 Task: Change chart lines thickness to 8px.
Action: Mouse pressed left at (43, 159)
Screenshot: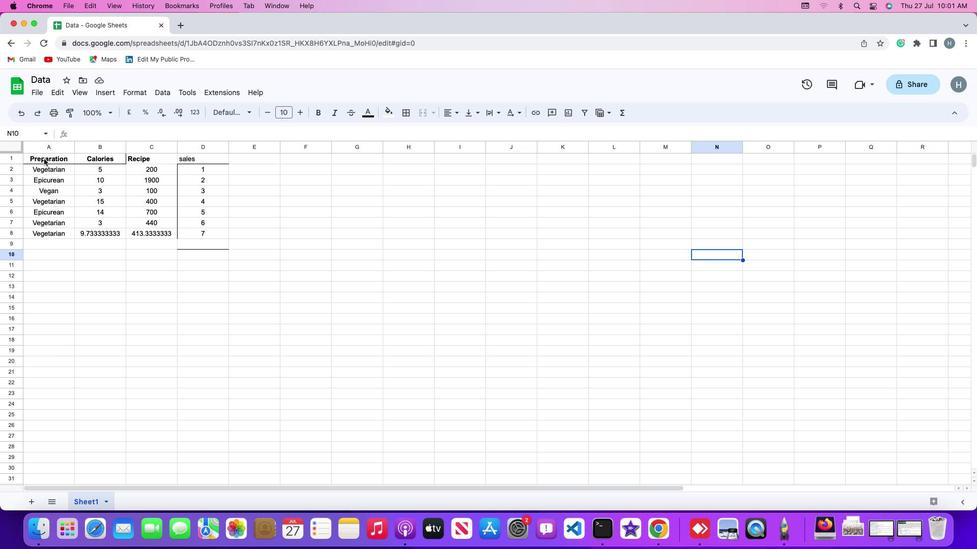 
Action: Mouse moved to (104, 93)
Screenshot: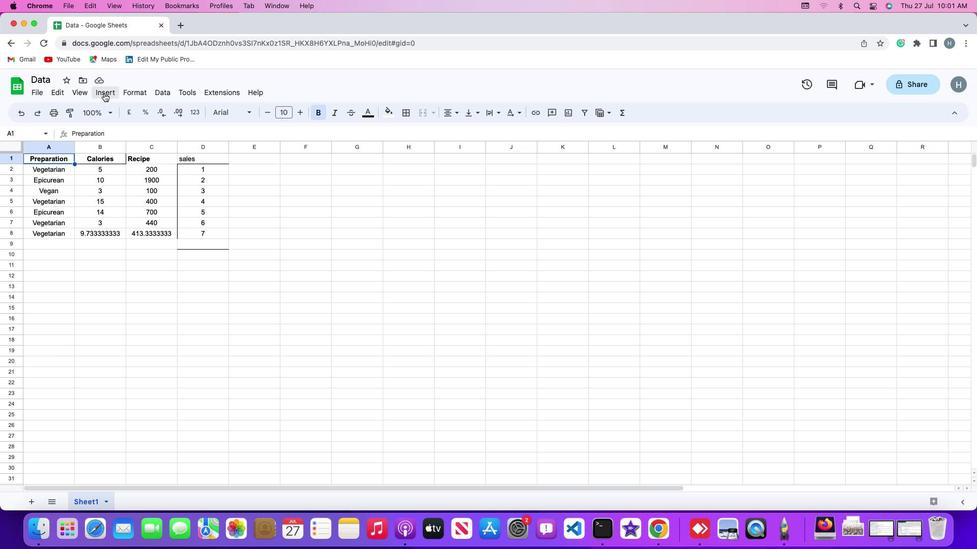 
Action: Mouse pressed left at (104, 93)
Screenshot: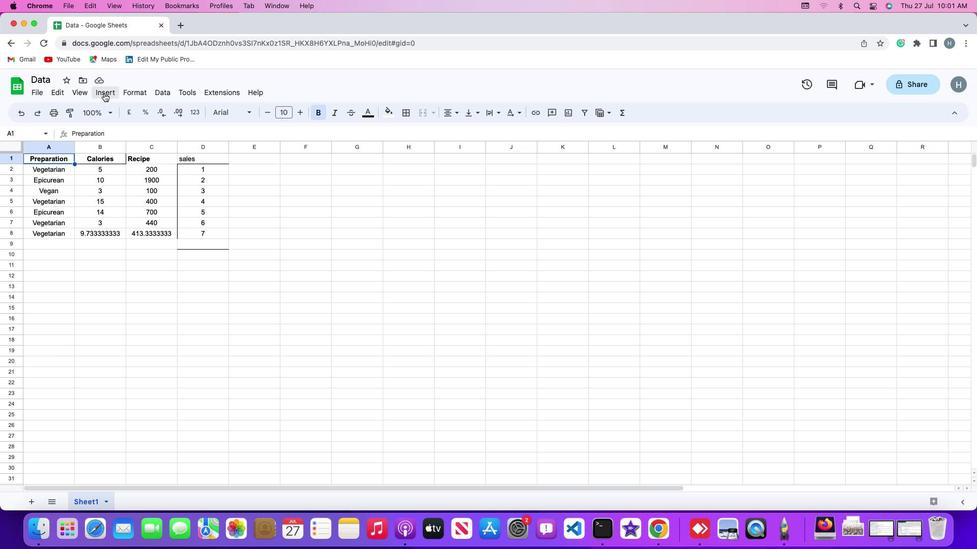 
Action: Mouse moved to (168, 182)
Screenshot: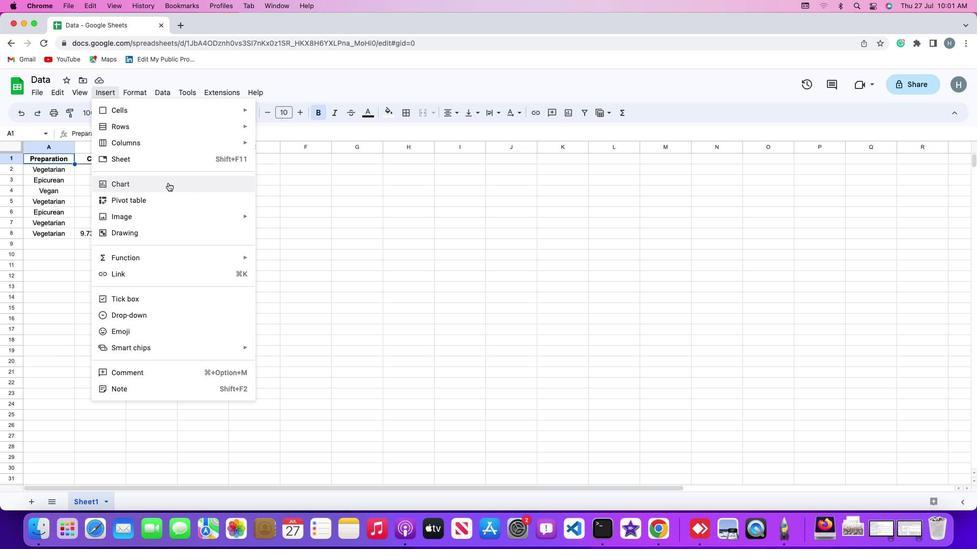 
Action: Mouse pressed left at (168, 182)
Screenshot: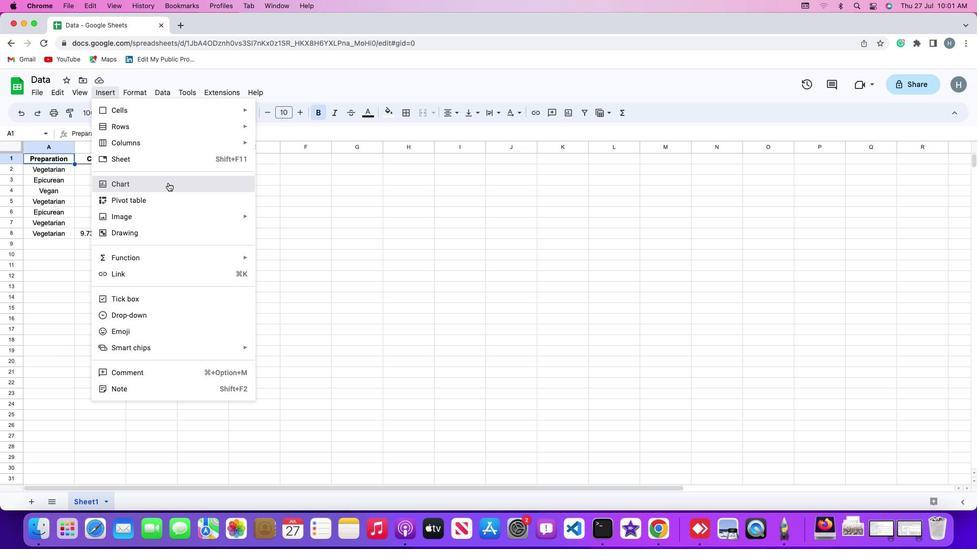 
Action: Mouse moved to (931, 140)
Screenshot: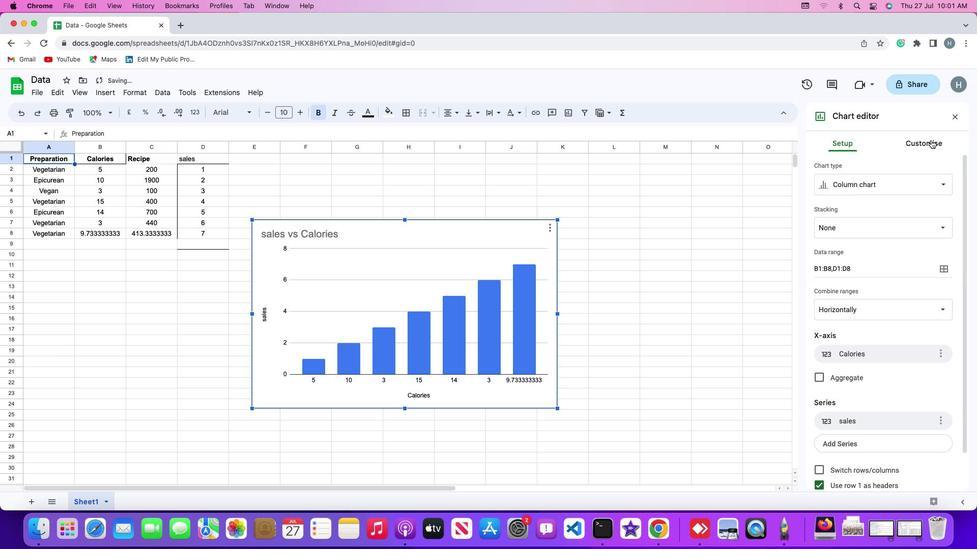 
Action: Mouse pressed left at (931, 140)
Screenshot: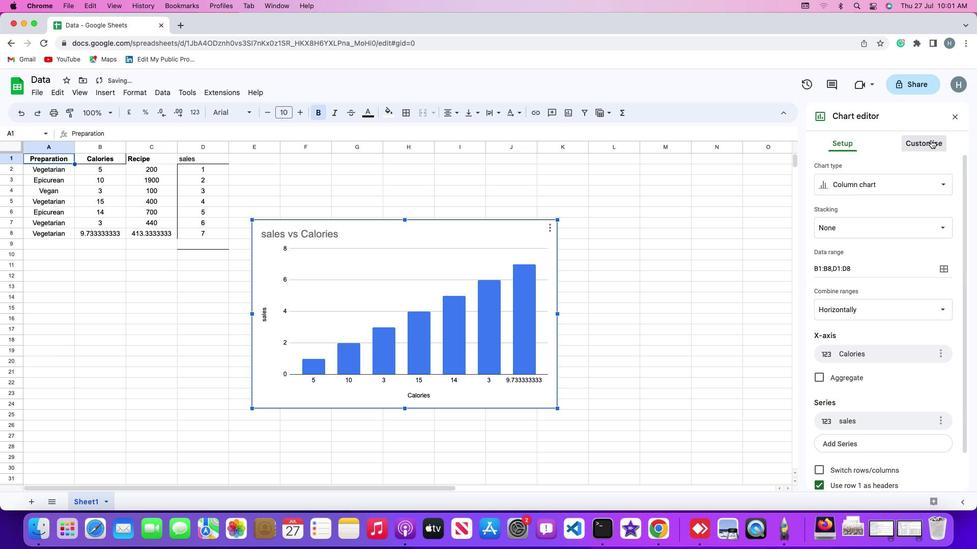 
Action: Mouse moved to (844, 228)
Screenshot: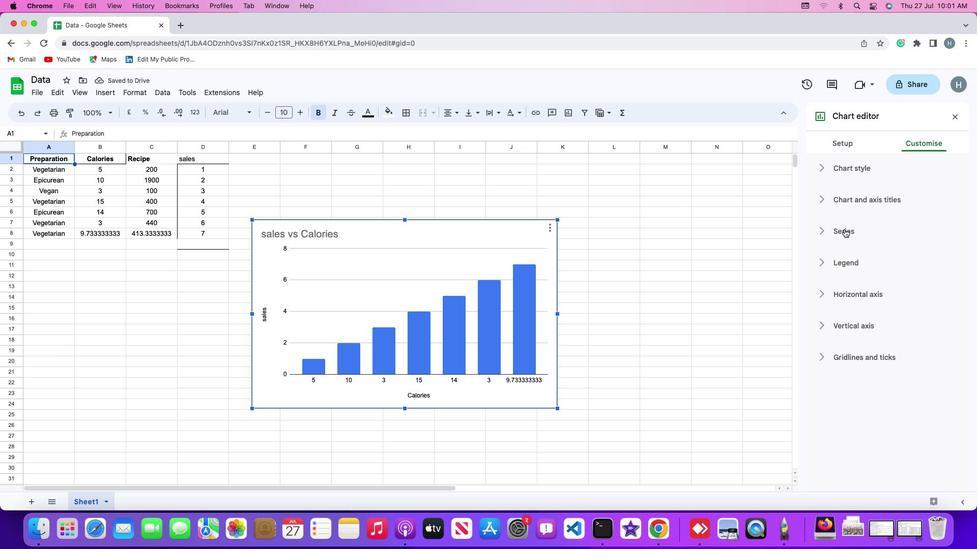 
Action: Mouse pressed left at (844, 228)
Screenshot: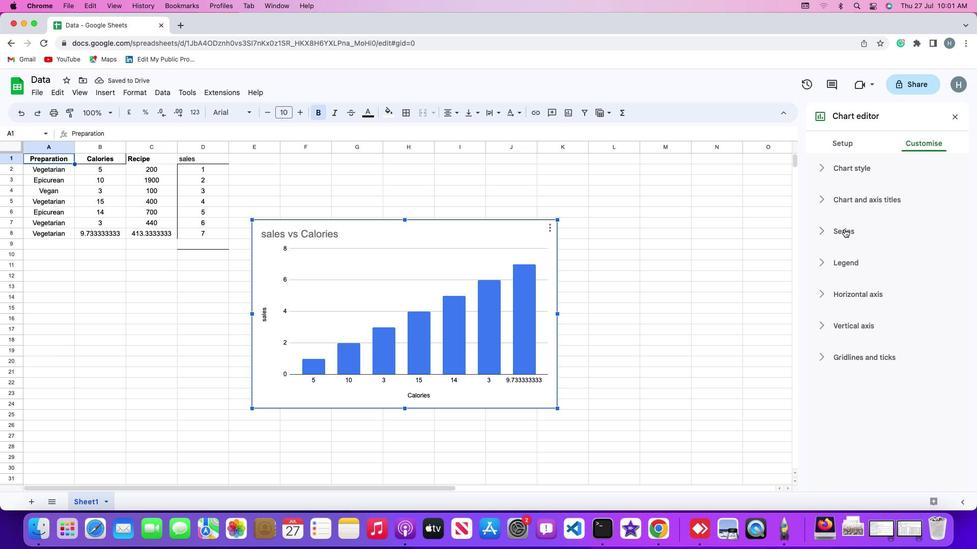 
Action: Mouse moved to (941, 412)
Screenshot: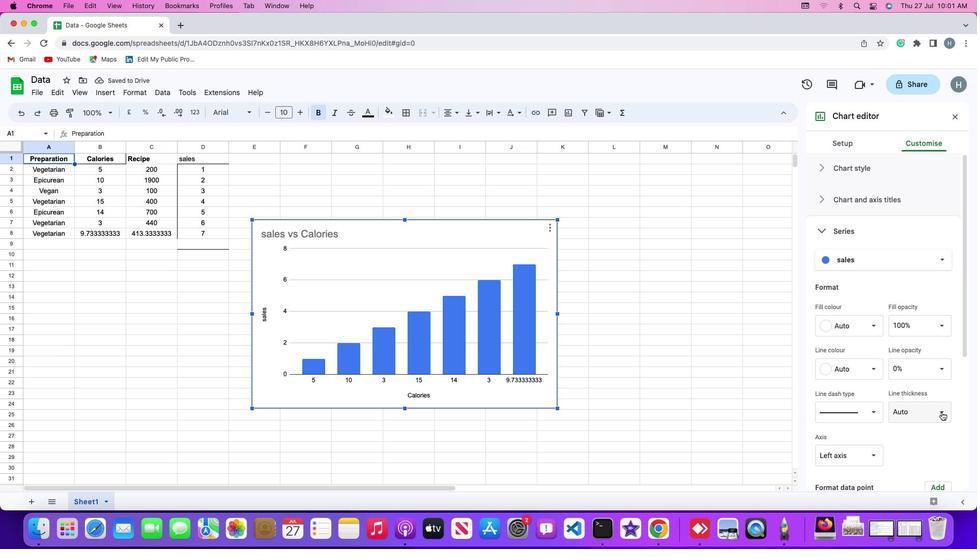 
Action: Mouse pressed left at (941, 412)
Screenshot: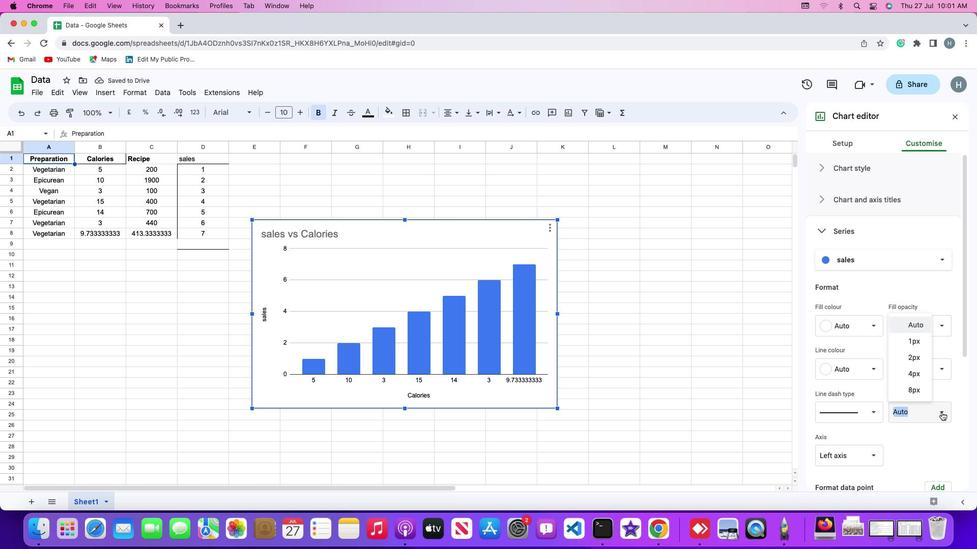 
Action: Mouse moved to (911, 391)
Screenshot: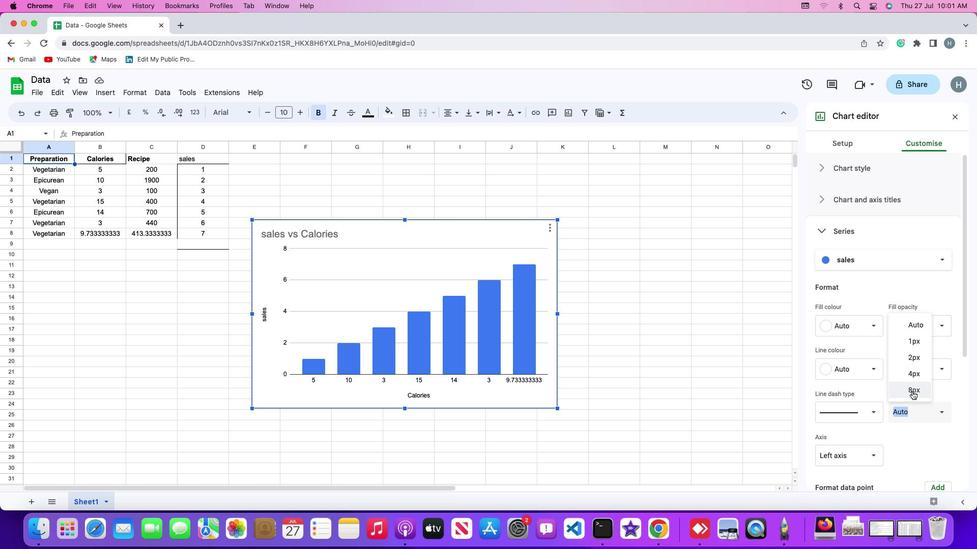 
Action: Mouse pressed left at (911, 391)
Screenshot: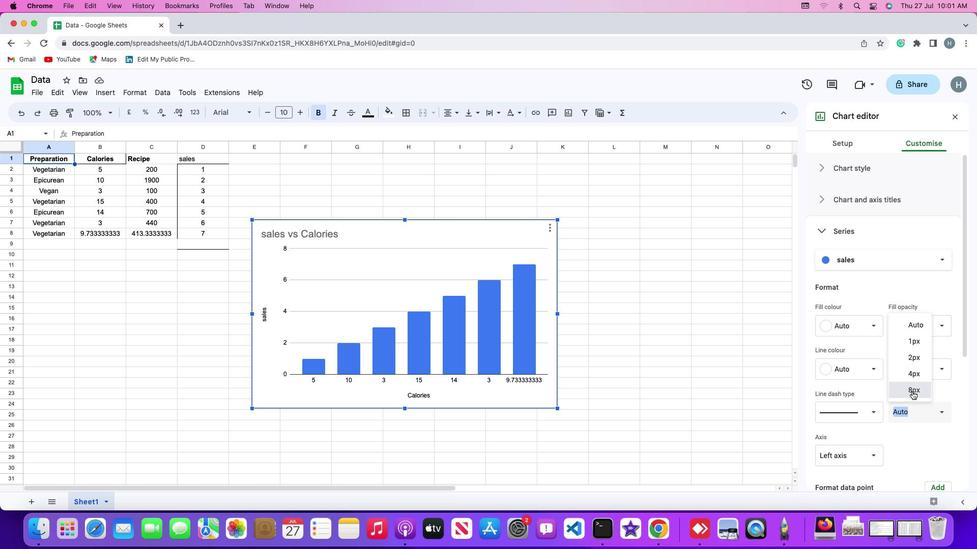 
Action: Mouse moved to (746, 354)
Screenshot: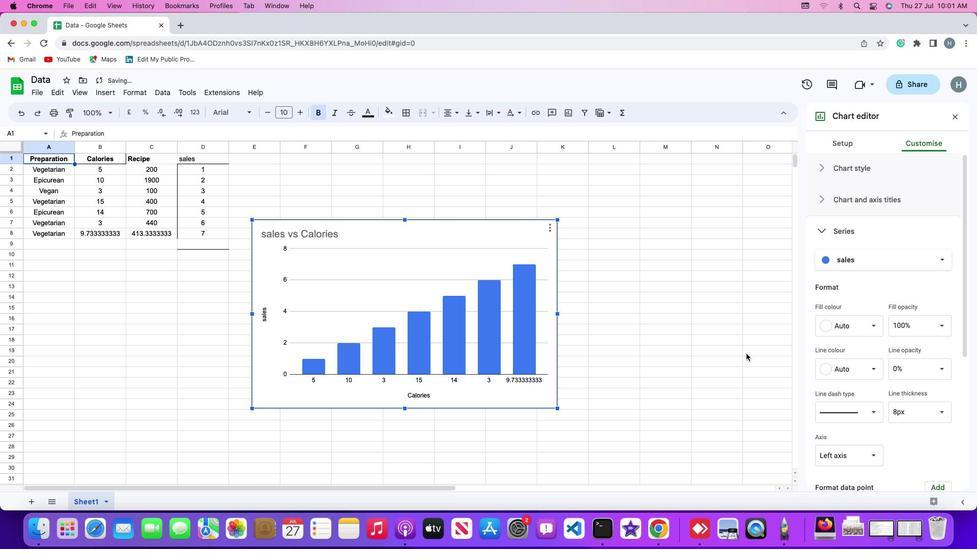 
